 Task: Create a section Dash Decathlon and in the section, add a milestone Secure Software Development Lifecycle (SDLC) Implementation in the project AgileResolve
Action: Mouse moved to (261, 482)
Screenshot: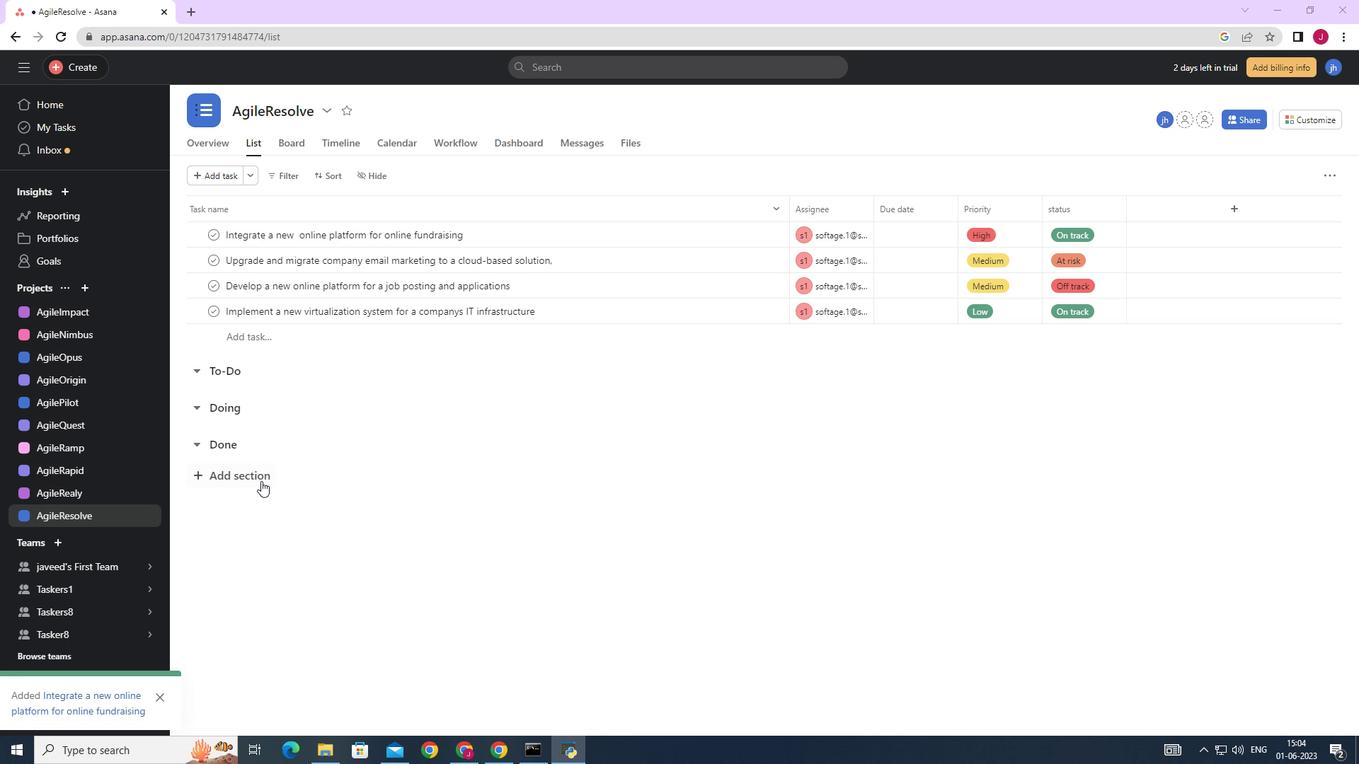 
Action: Mouse pressed left at (261, 482)
Screenshot: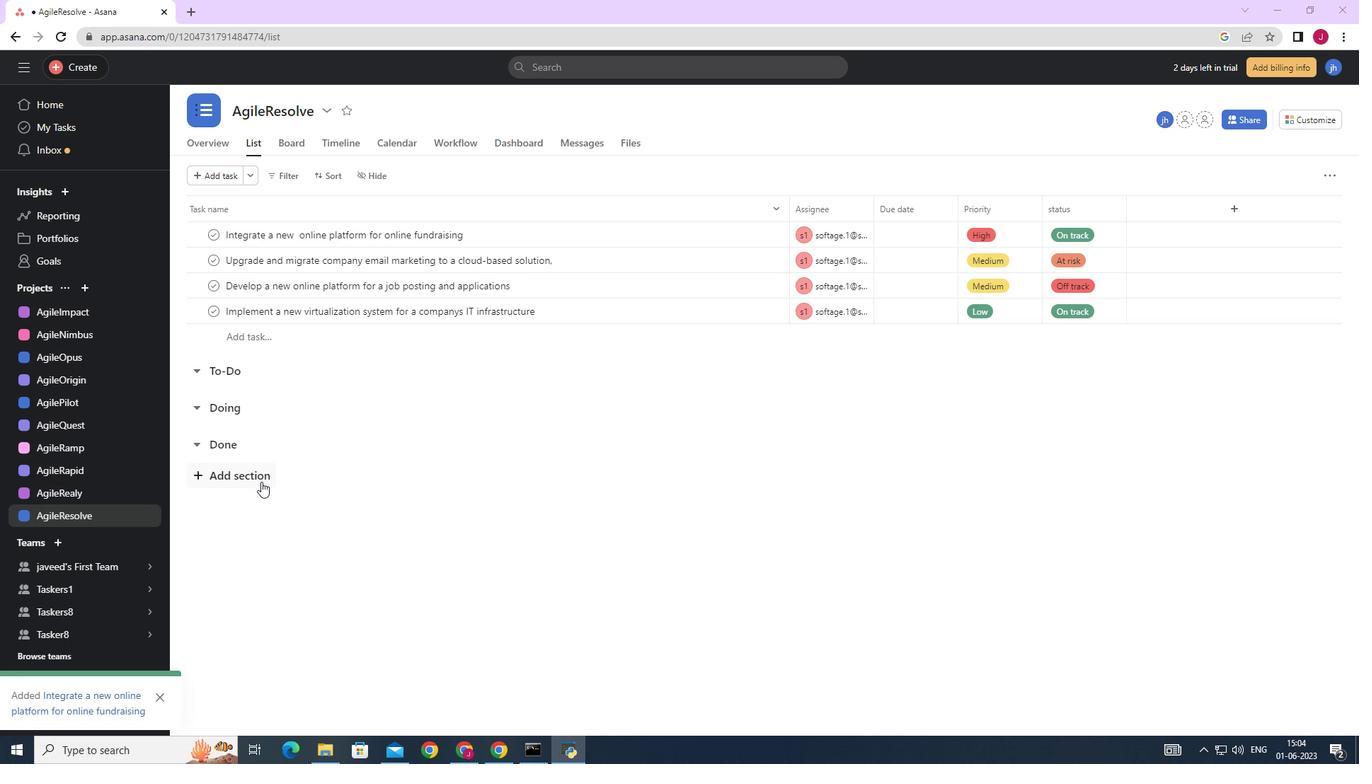 
Action: Mouse moved to (261, 481)
Screenshot: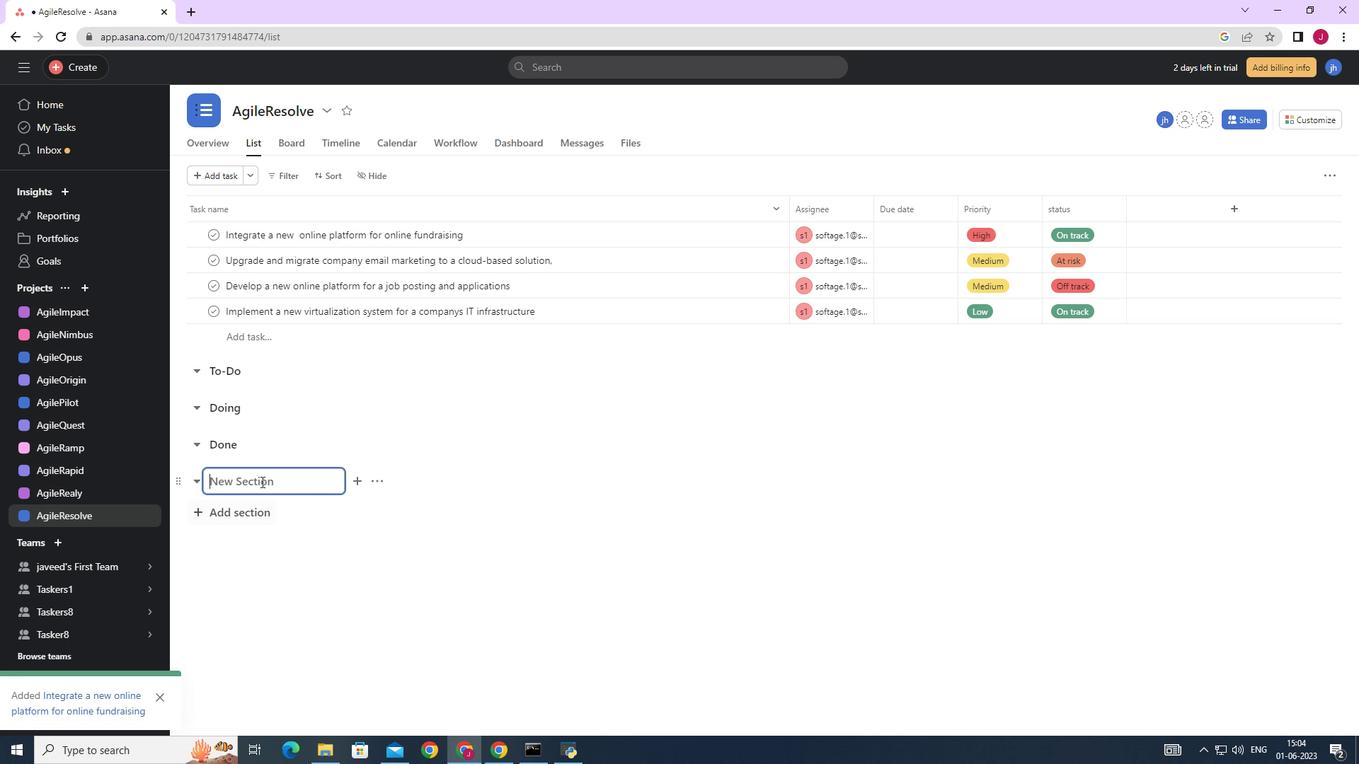 
Action: Key pressed <Key.caps_lock>D<Key.caps_lock>ash<Key.space><Key.caps_lock>D<Key.caps_lock>ecathlon<Key.enter><Key.caps_lock>S<Key.caps_lock>ecure<Key.space><Key.caps_lock>S<Key.caps_lock>oftware<Key.space><Key.caps_lock>D<Key.caps_lock>evelopment<Key.space><Key.caps_lock>L<Key.caps_lock>ifecycle<Key.space><Key.shift_r><Key.shift_r><Key.shift_r><Key.shift_r><Key.shift_r><Key.shift_r><Key.shift_r><Key.shift_r><Key.shift_r><Key.shift_r><Key.shift_r><Key.shift_r><Key.shift_r><Key.shift_r><Key.shift_r><Key.shift_r>(<Key.space><Key.caps_lock>SDLC<Key.shift_r>)<Key.space><Key.caps_lock><Key.caps_lock>I<Key.caps_lock>mplementation
Screenshot: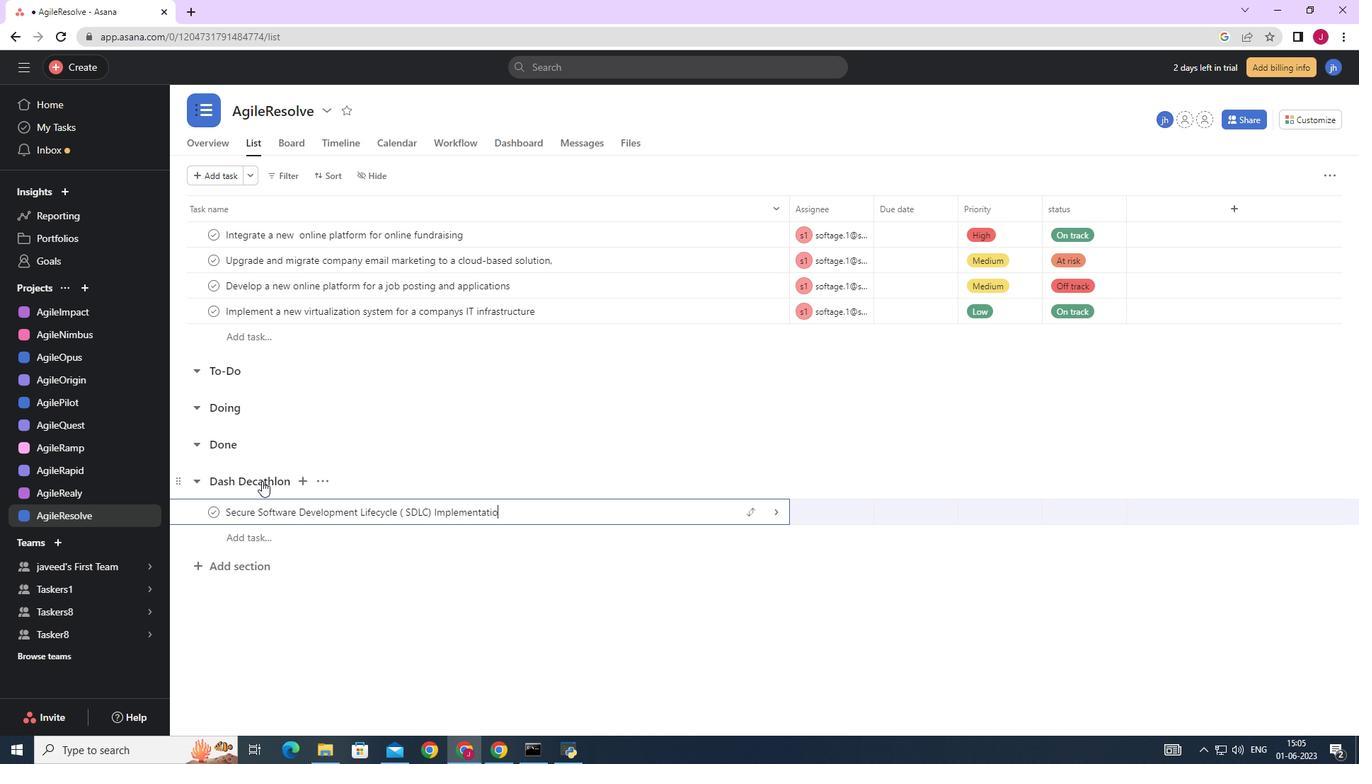 
Action: Mouse moved to (781, 509)
Screenshot: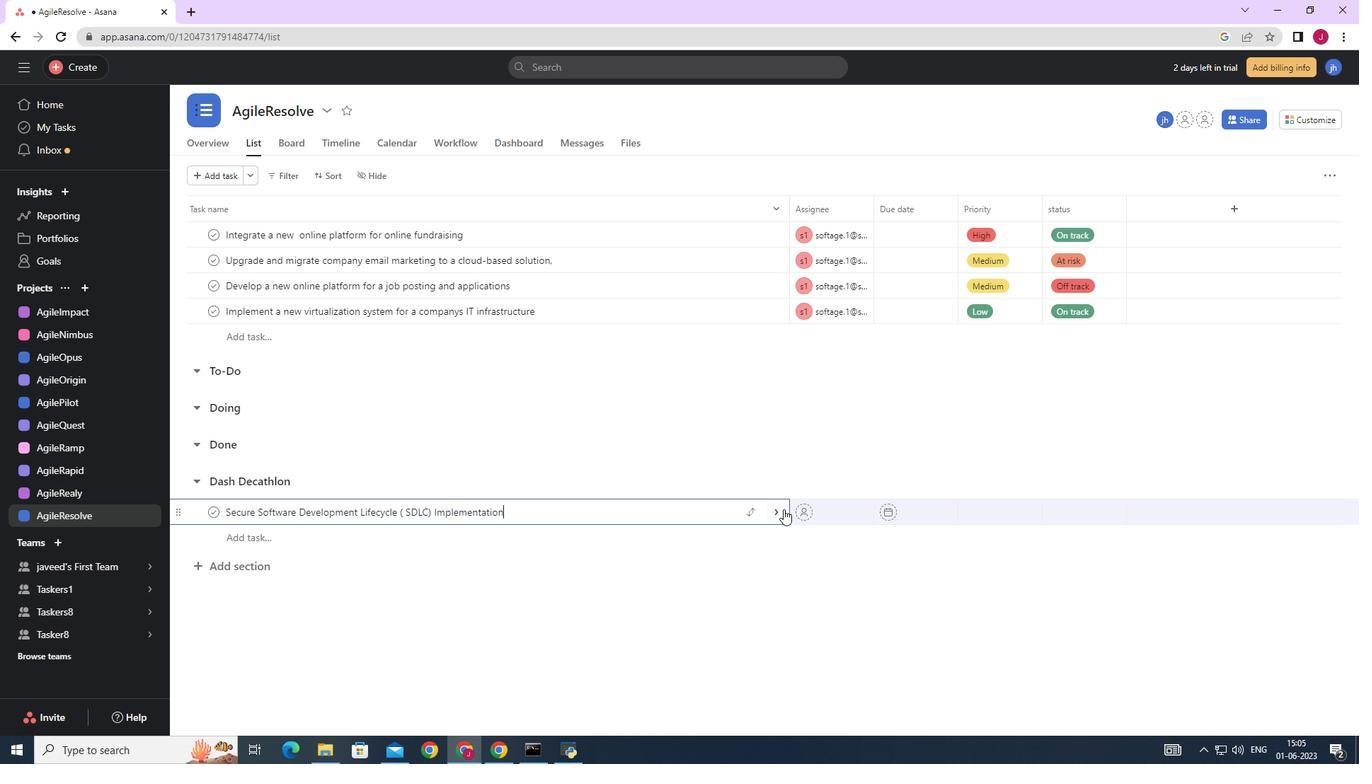 
Action: Mouse pressed left at (781, 509)
Screenshot: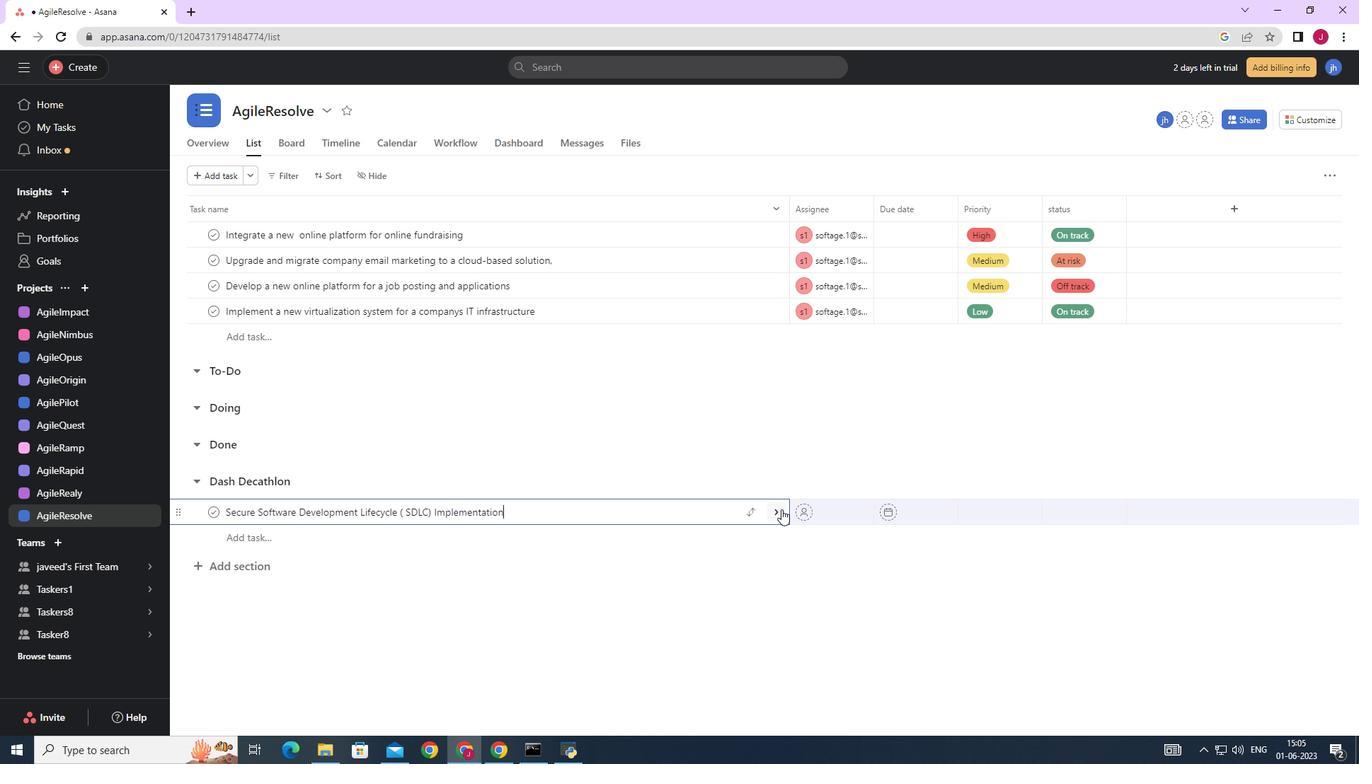 
Action: Mouse moved to (1301, 174)
Screenshot: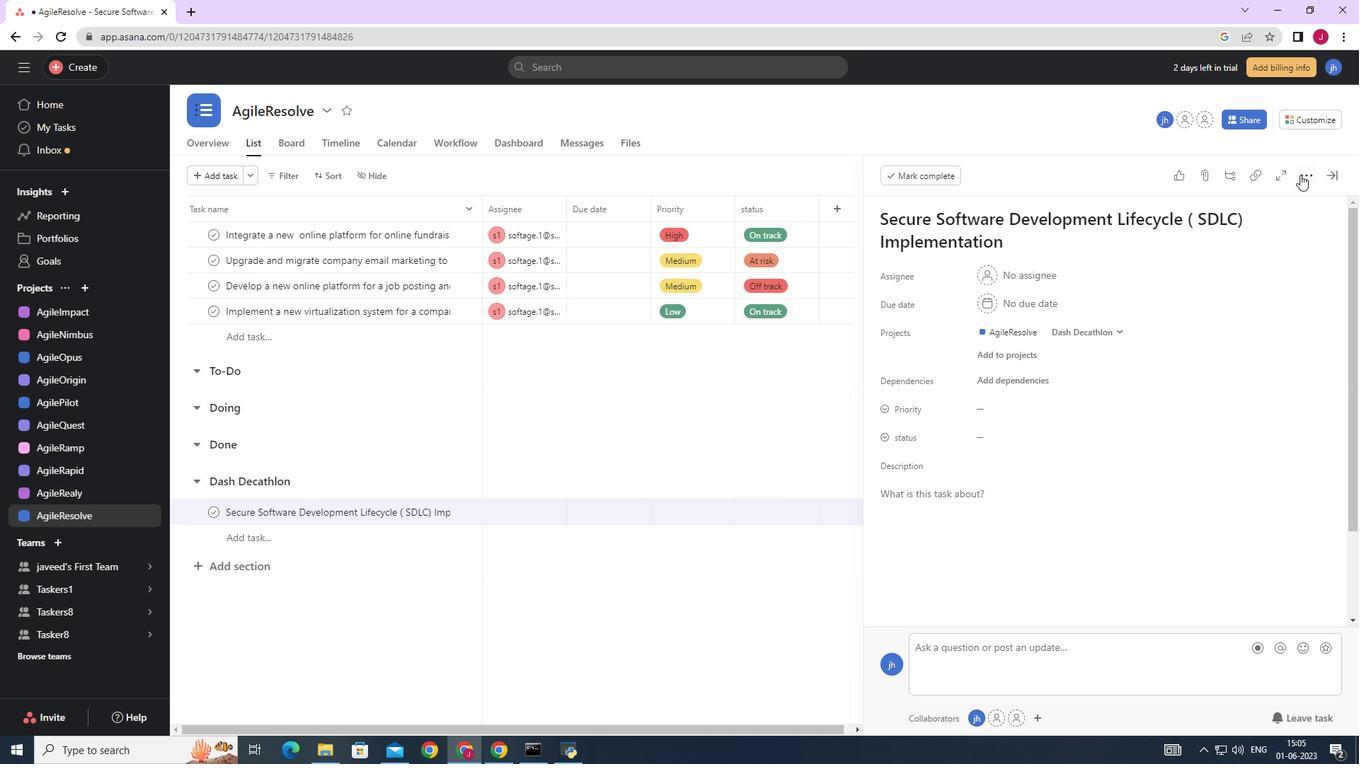 
Action: Mouse pressed left at (1301, 174)
Screenshot: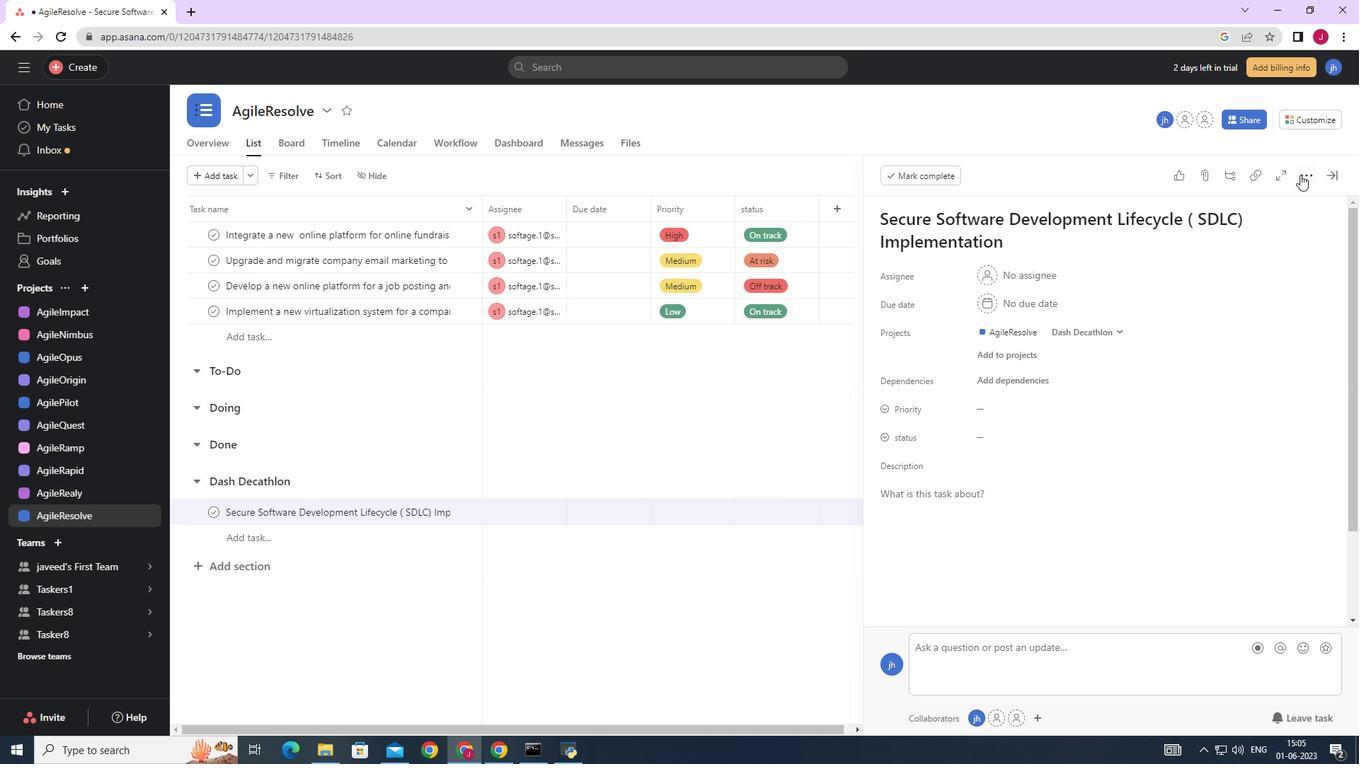 
Action: Mouse moved to (1197, 225)
Screenshot: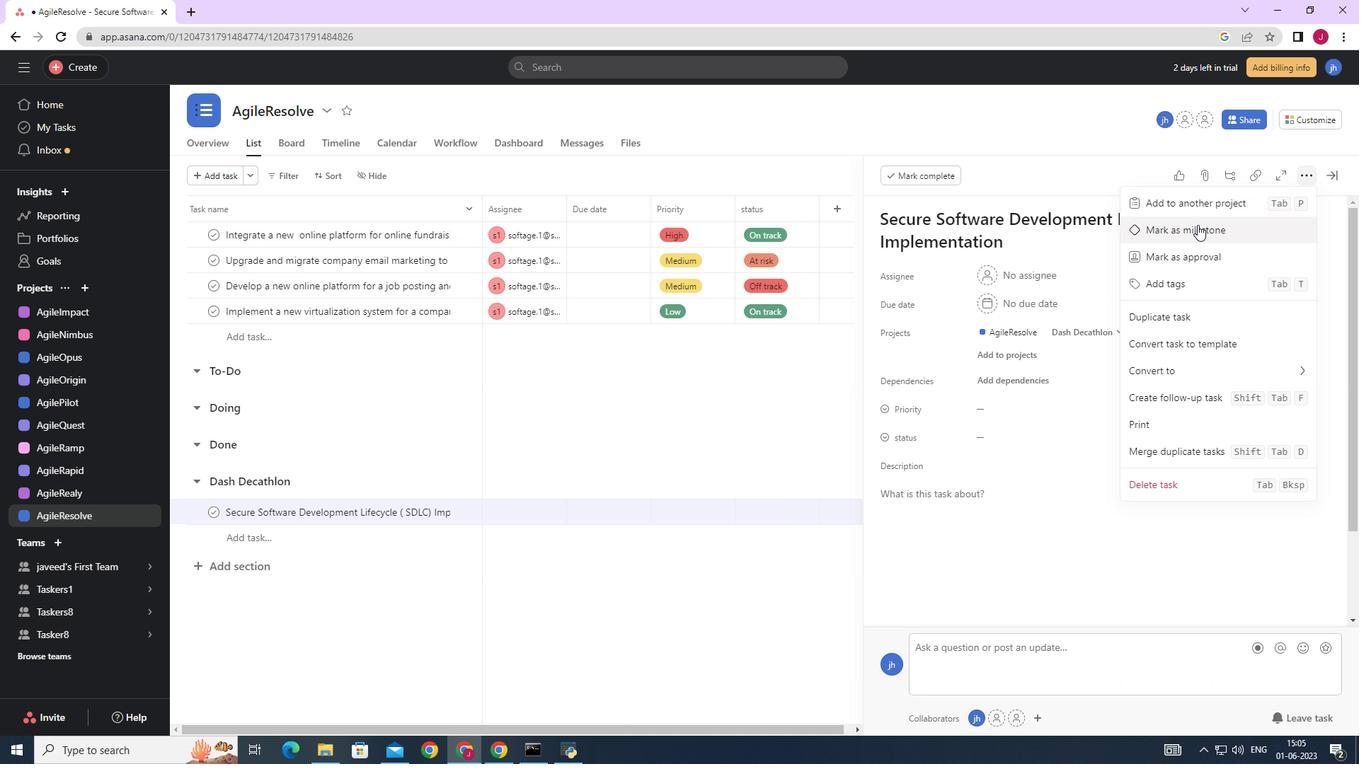 
Action: Mouse pressed left at (1197, 225)
Screenshot: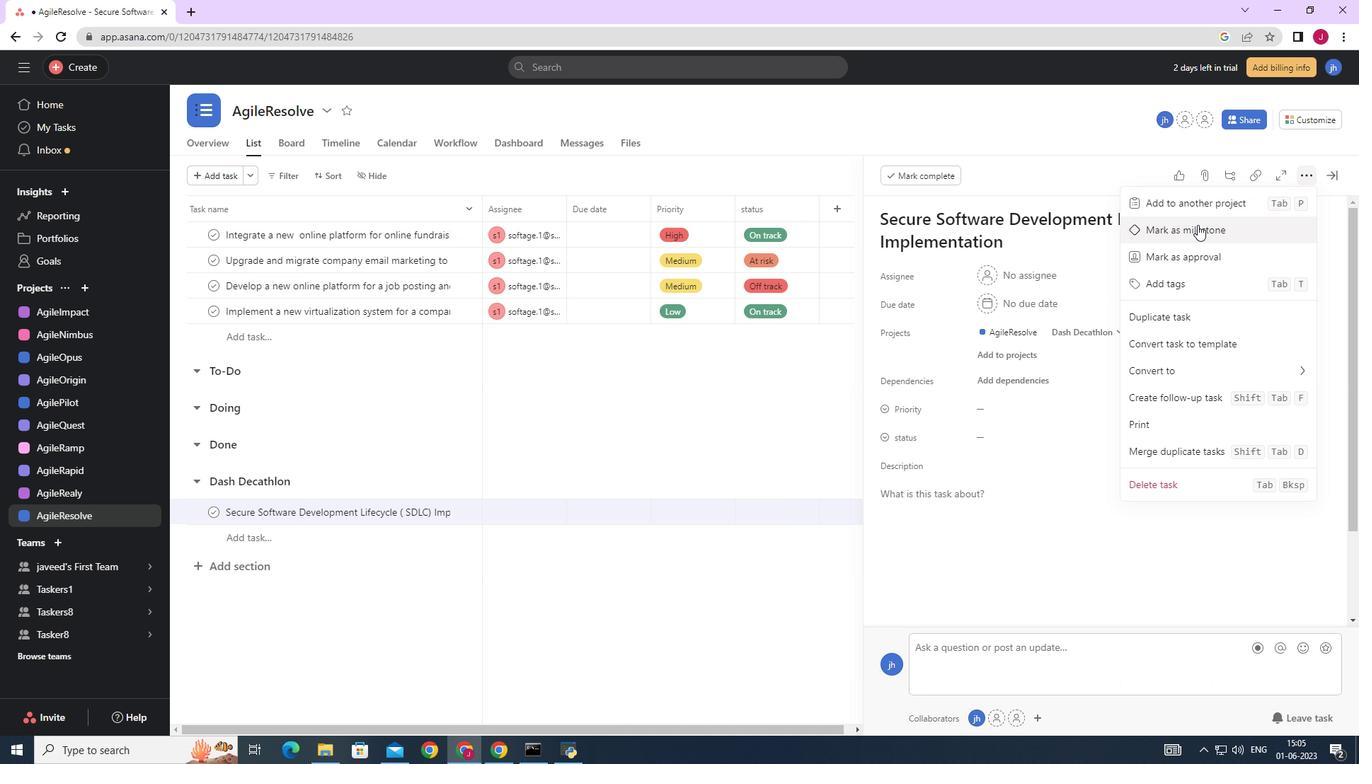 
Action: Mouse moved to (1329, 174)
Screenshot: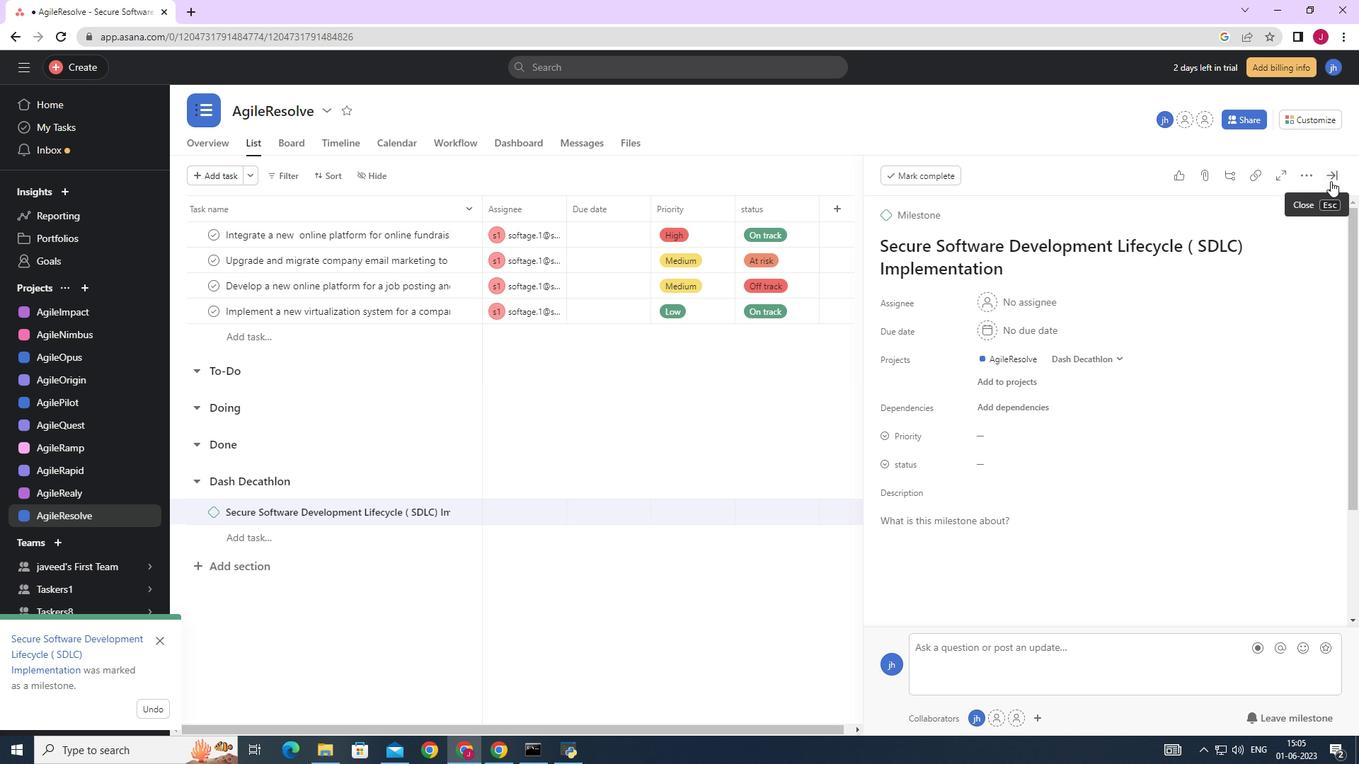 
Action: Mouse pressed left at (1329, 174)
Screenshot: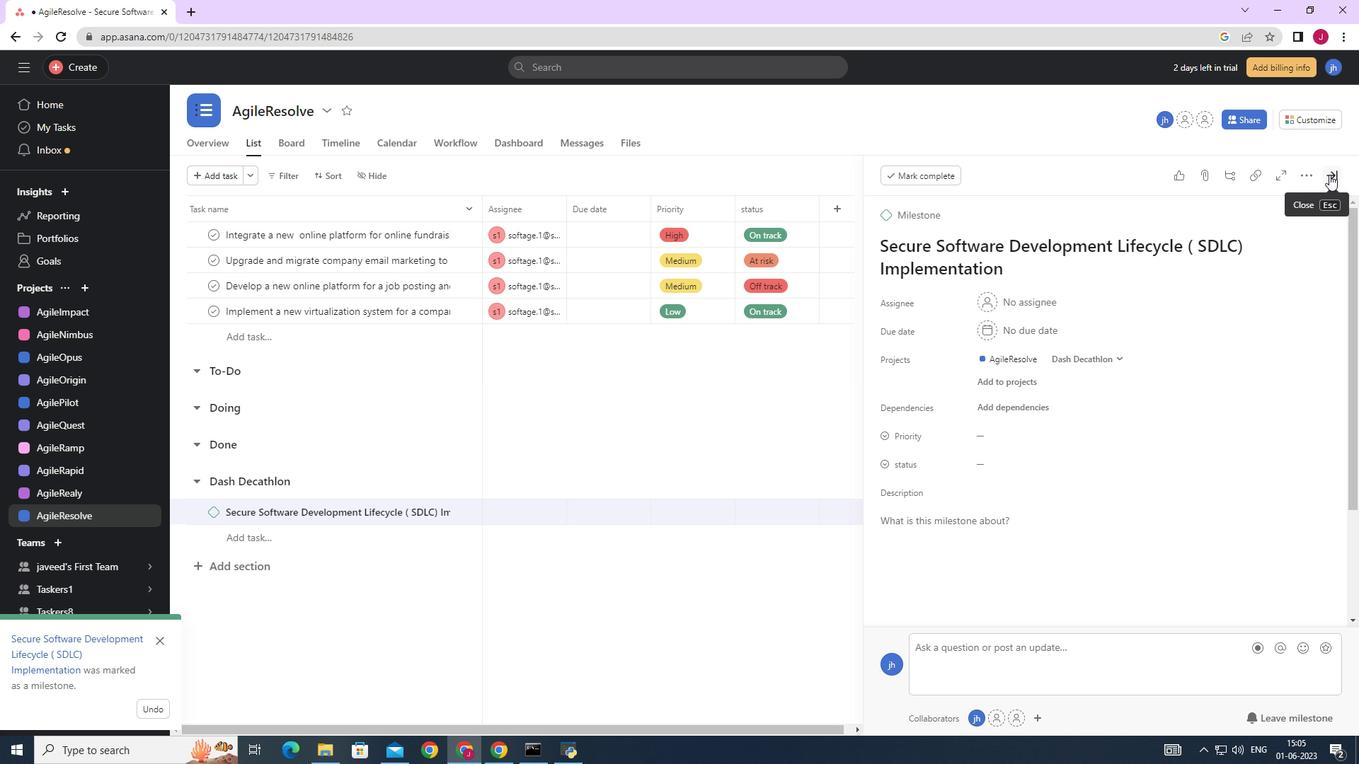 
Action: Mouse moved to (1324, 181)
Screenshot: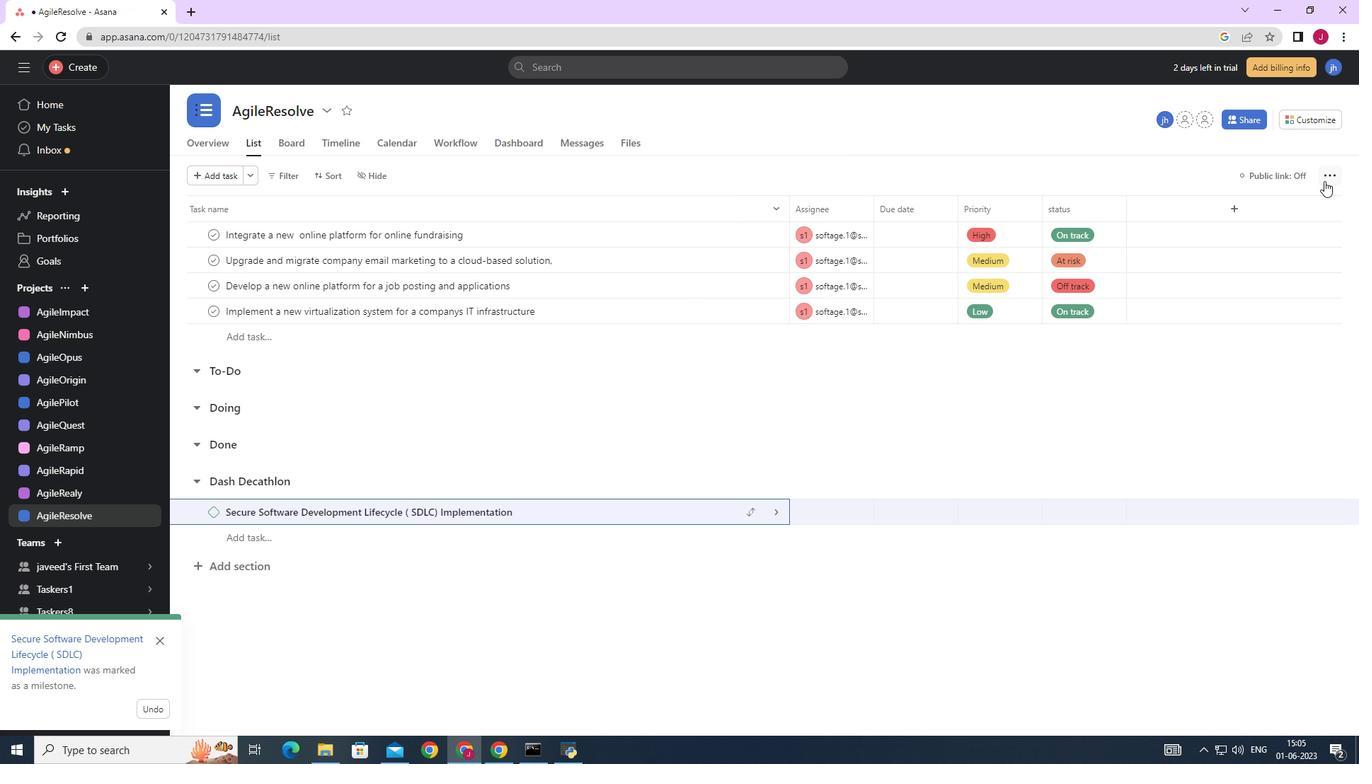 
